 Task: Open Card Card0000000051 in Board Board0000000013 in Workspace WS0000000005 in Trello. Add Member carxxstreet791@gmail.com to Card Card0000000051 in Board Board0000000013 in Workspace WS0000000005 in Trello. Add Orange Label titled Label0000000051 to Card Card0000000051 in Board Board0000000013 in Workspace WS0000000005 in Trello. Add Checklist CL0000000051 to Card Card0000000051 in Board Board0000000013 in Workspace WS0000000005 in Trello. Add Dates with Start Date as Jun 01 2023 and Due Date as Jun 30 2023 to Card Card0000000051 in Board Board0000000013 in Workspace WS0000000005 in Trello
Action: Mouse moved to (276, 417)
Screenshot: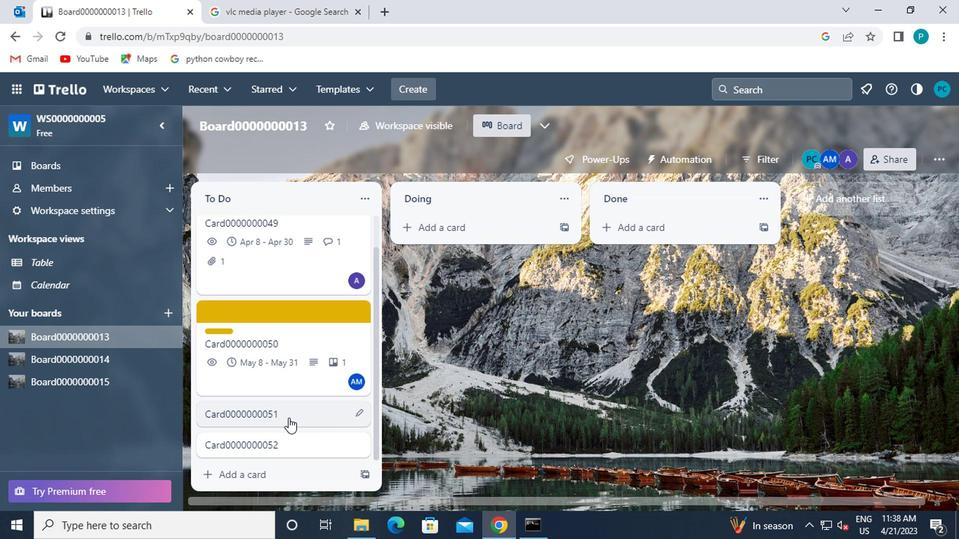 
Action: Mouse pressed left at (276, 417)
Screenshot: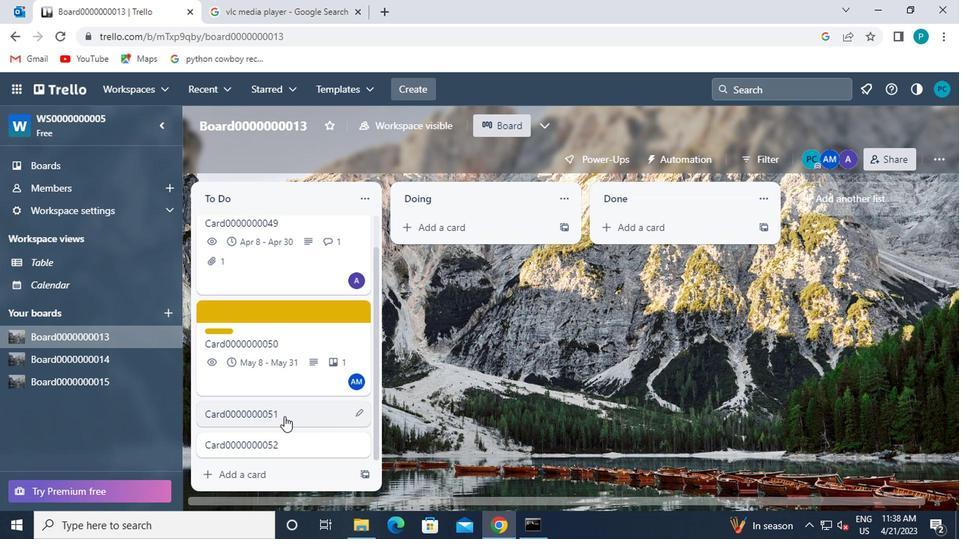
Action: Mouse moved to (627, 256)
Screenshot: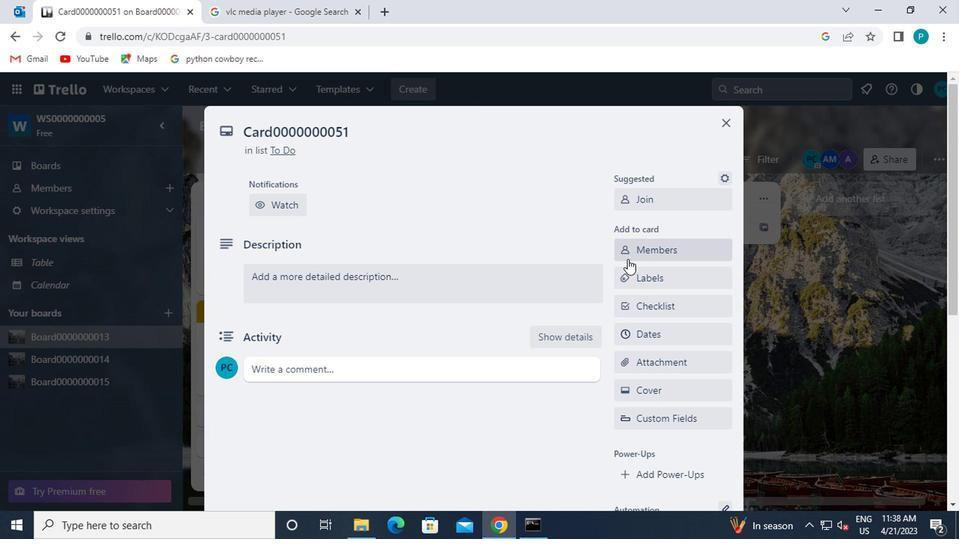 
Action: Mouse pressed left at (627, 256)
Screenshot: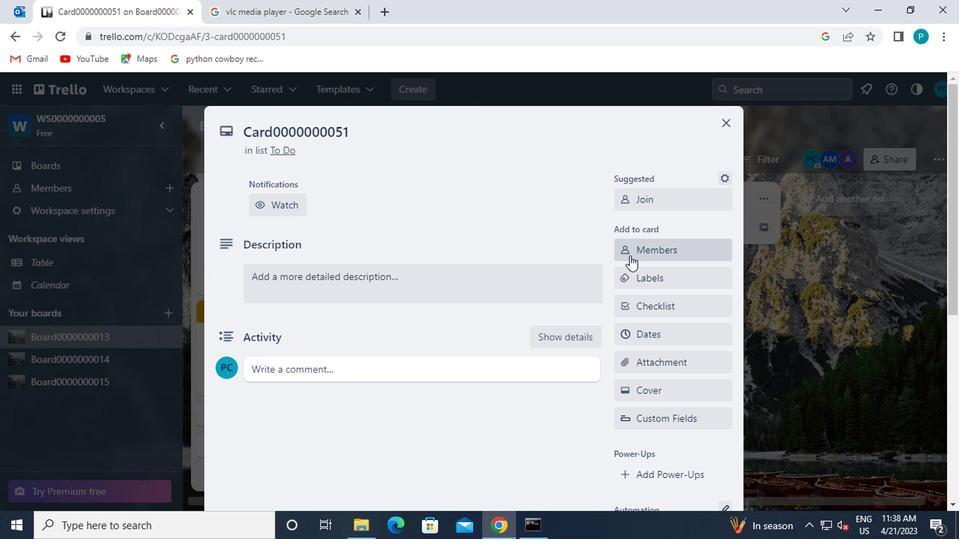 
Action: Mouse moved to (658, 315)
Screenshot: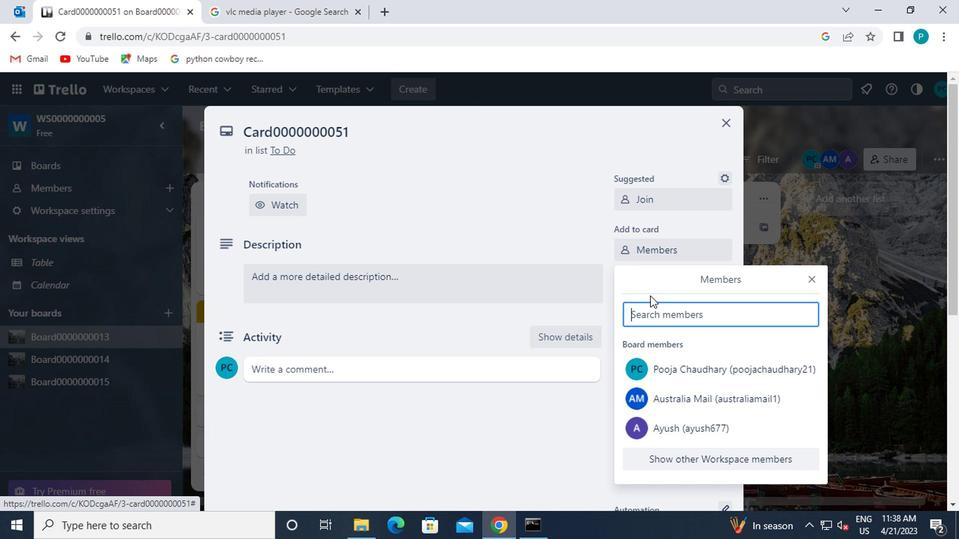 
Action: Mouse pressed left at (658, 315)
Screenshot: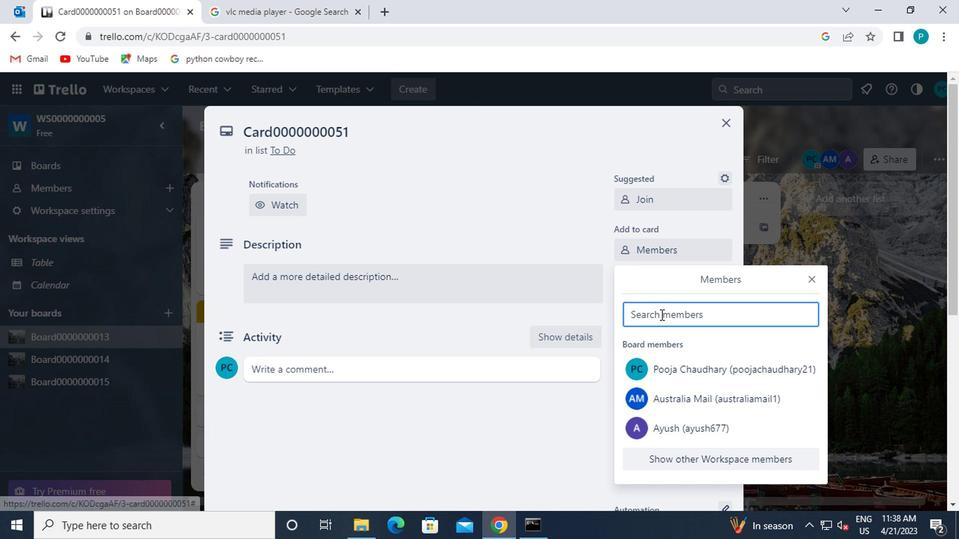 
Action: Key pressed <Key.caps_lock>carxxstreet
Screenshot: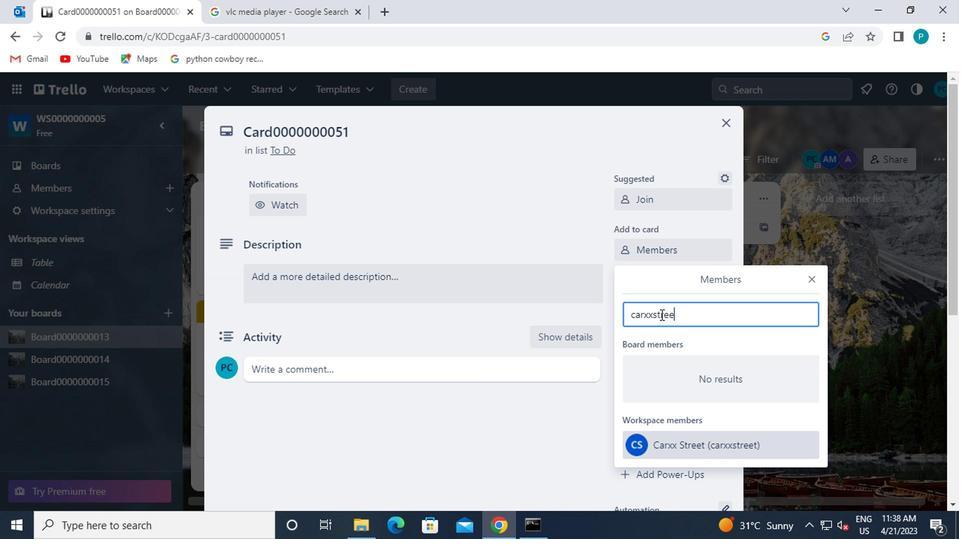
Action: Mouse moved to (694, 441)
Screenshot: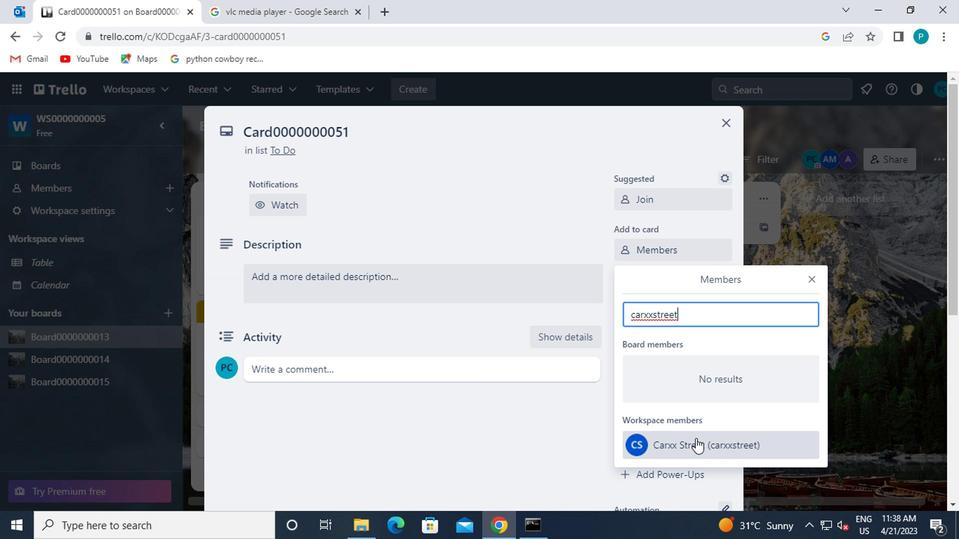 
Action: Mouse pressed left at (694, 441)
Screenshot: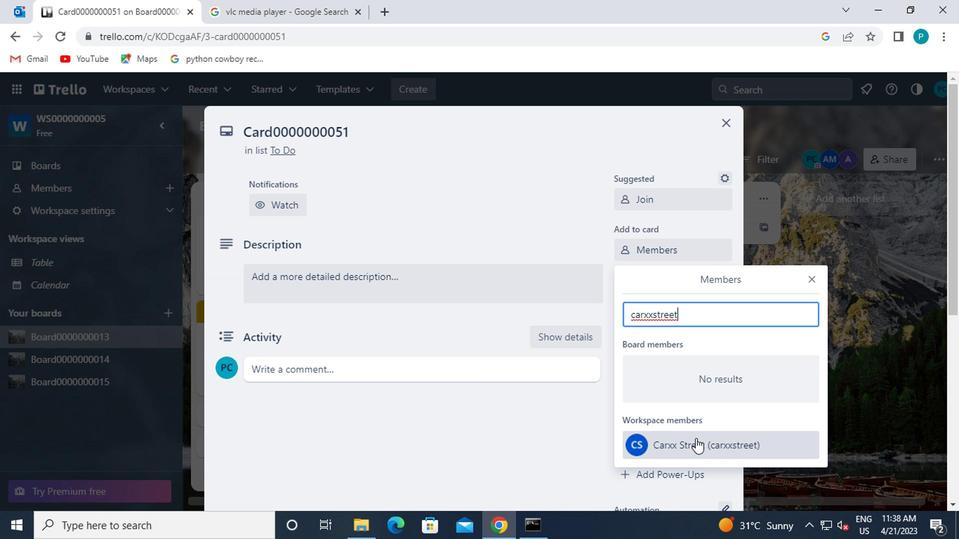 
Action: Mouse moved to (811, 276)
Screenshot: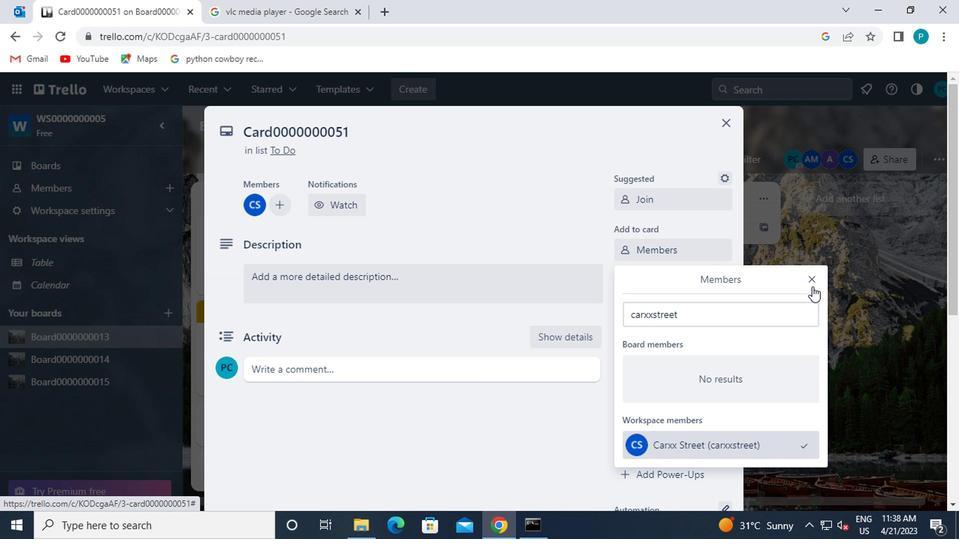 
Action: Mouse pressed left at (811, 276)
Screenshot: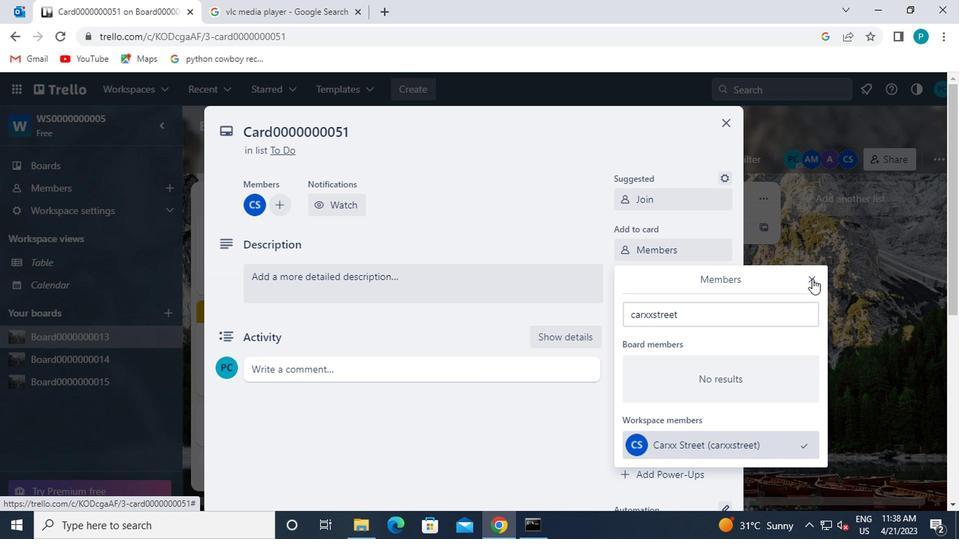 
Action: Mouse moved to (682, 287)
Screenshot: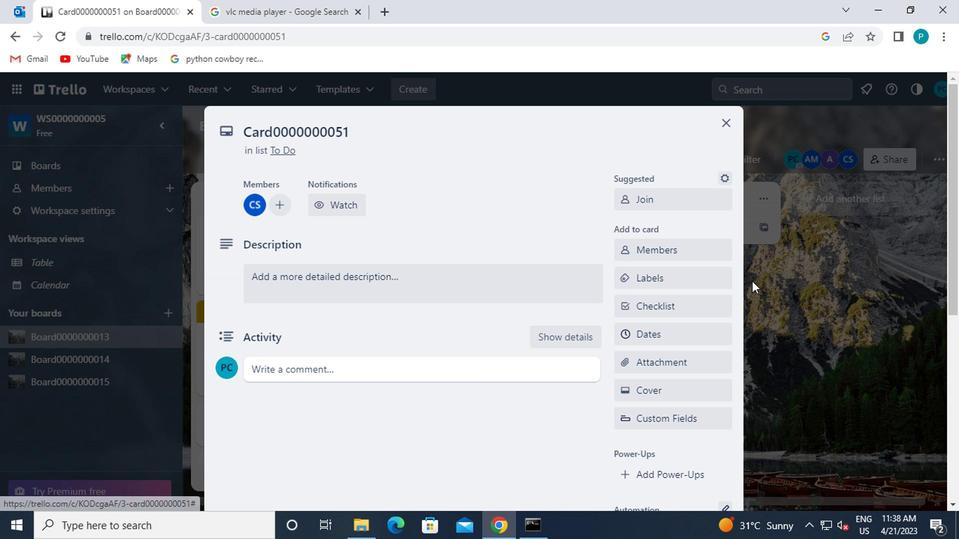 
Action: Mouse pressed left at (682, 287)
Screenshot: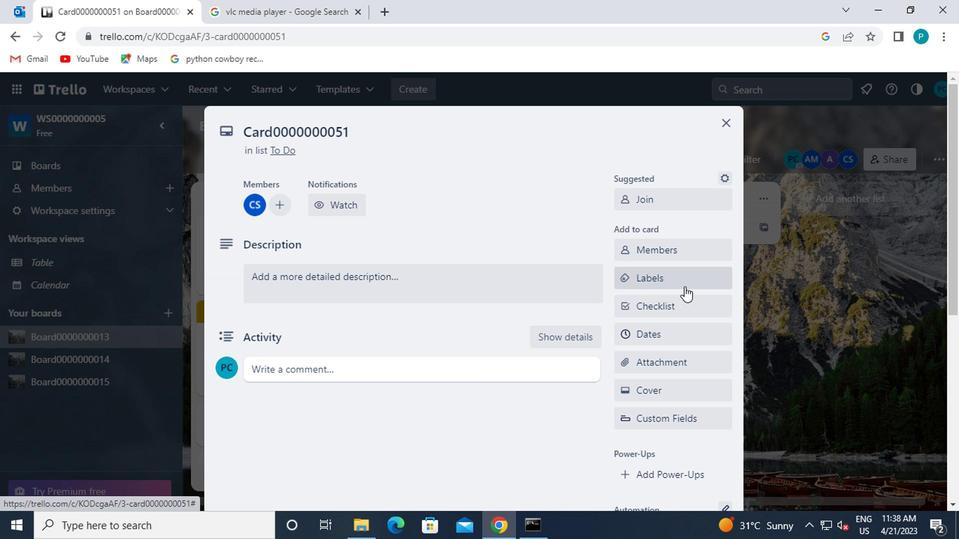 
Action: Mouse moved to (698, 425)
Screenshot: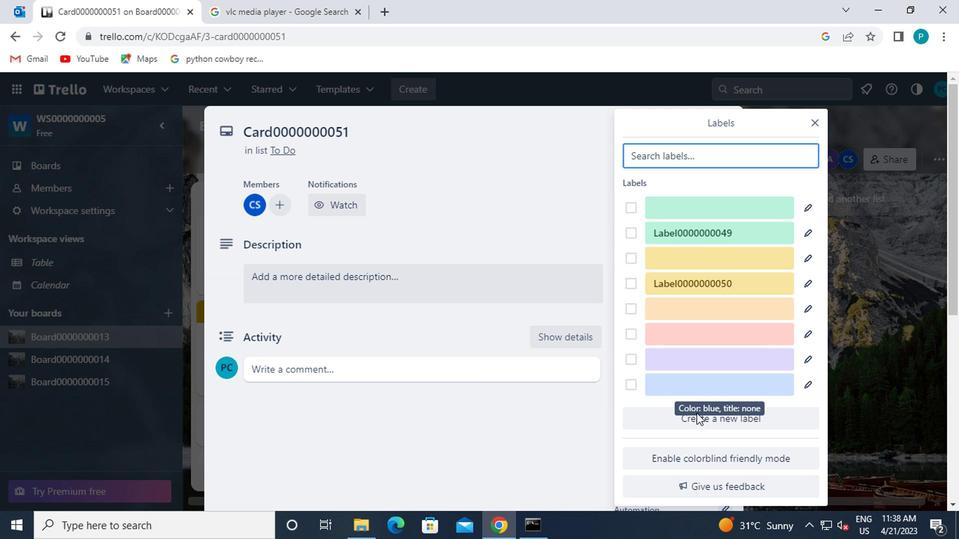 
Action: Mouse pressed left at (698, 425)
Screenshot: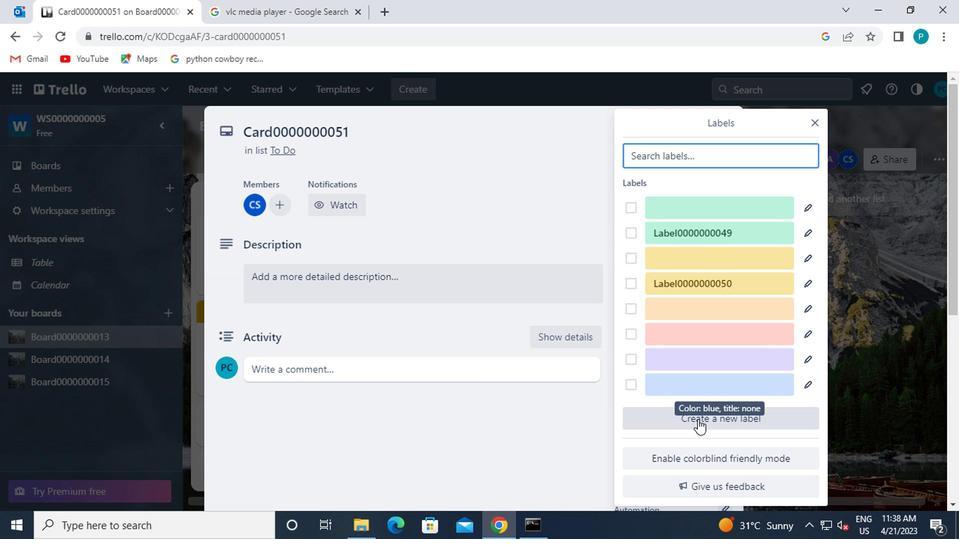 
Action: Mouse moved to (715, 321)
Screenshot: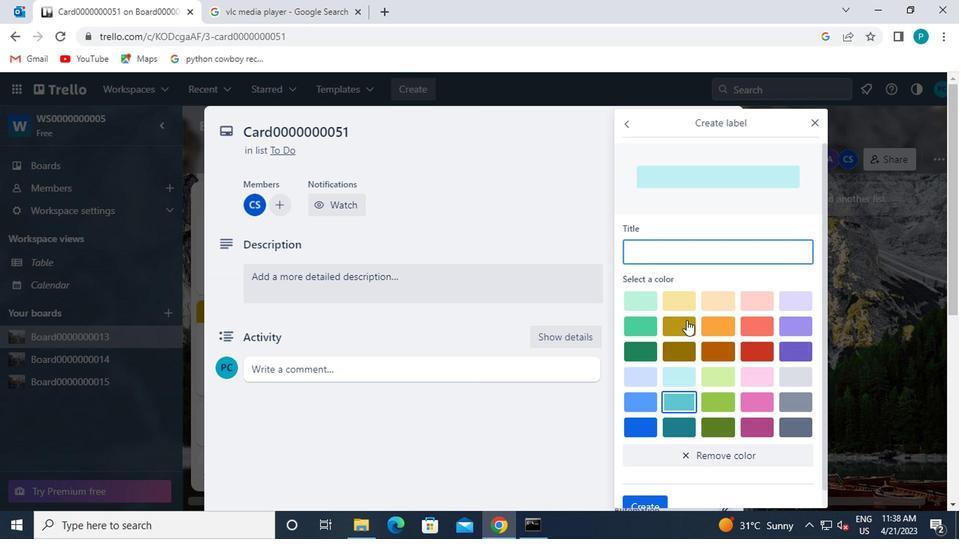 
Action: Mouse pressed left at (715, 321)
Screenshot: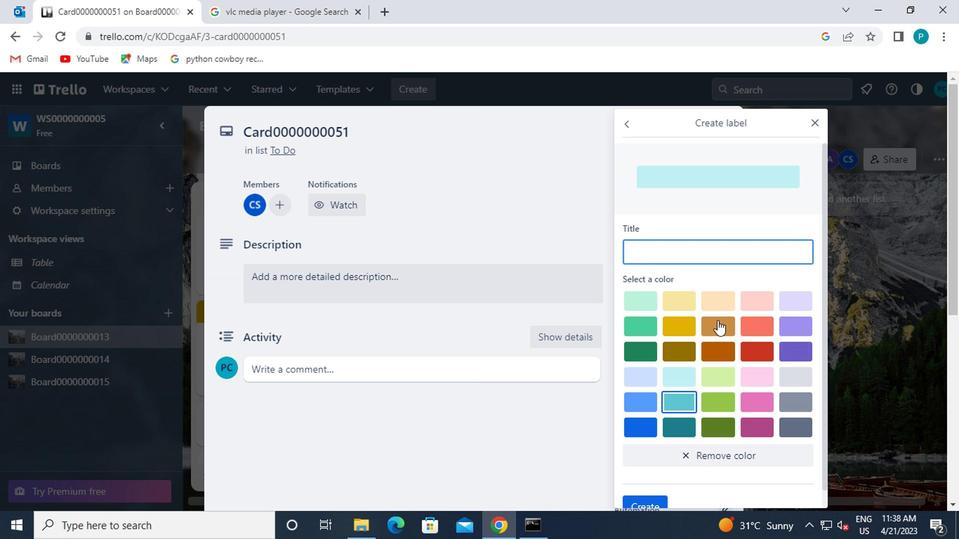 
Action: Mouse moved to (646, 250)
Screenshot: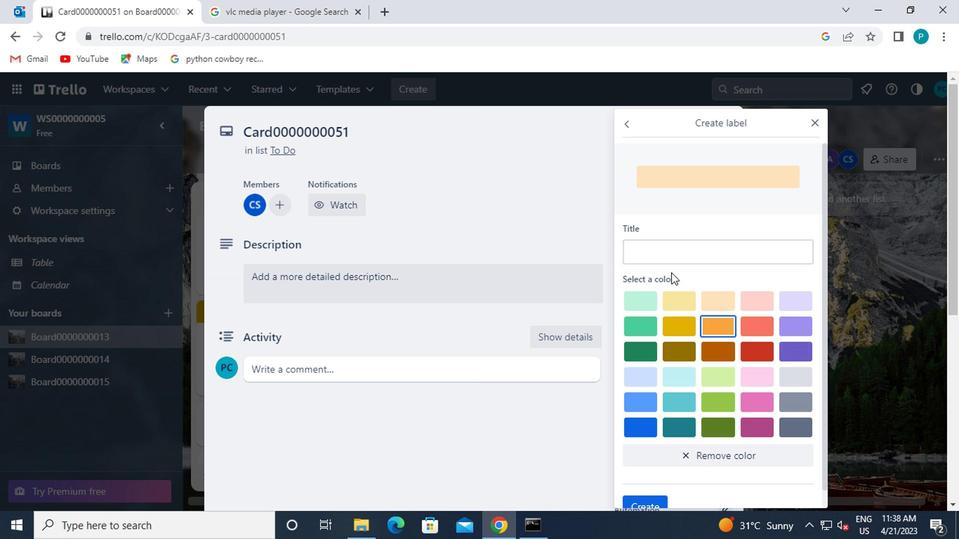 
Action: Mouse pressed left at (646, 250)
Screenshot: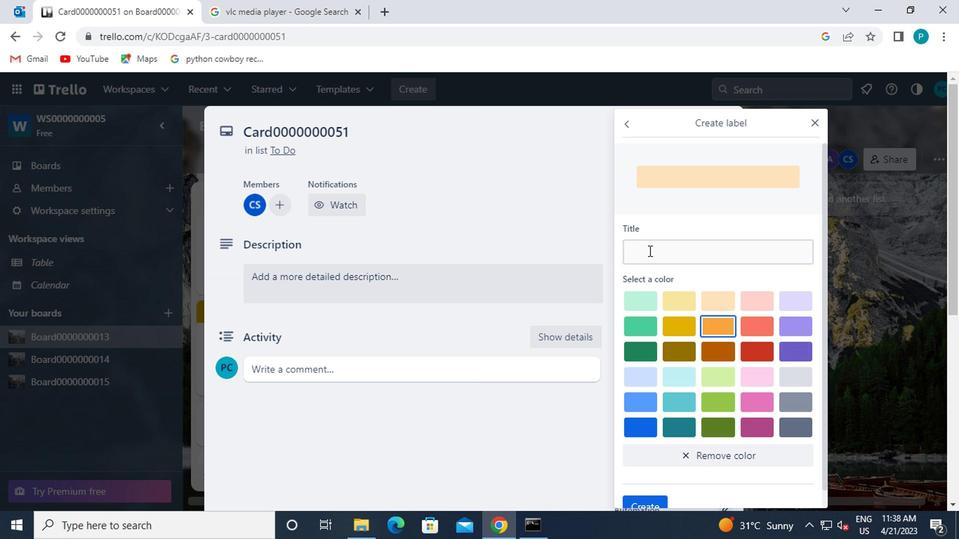
Action: Key pressed <Key.caps_lock>l<Key.caps_lock>abel0000000050<Key.backspace>1
Screenshot: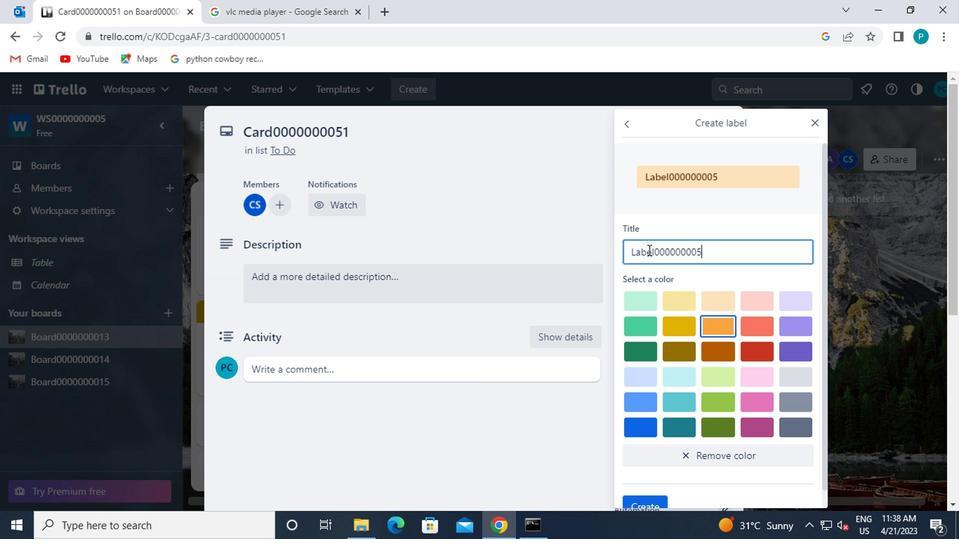 
Action: Mouse moved to (699, 393)
Screenshot: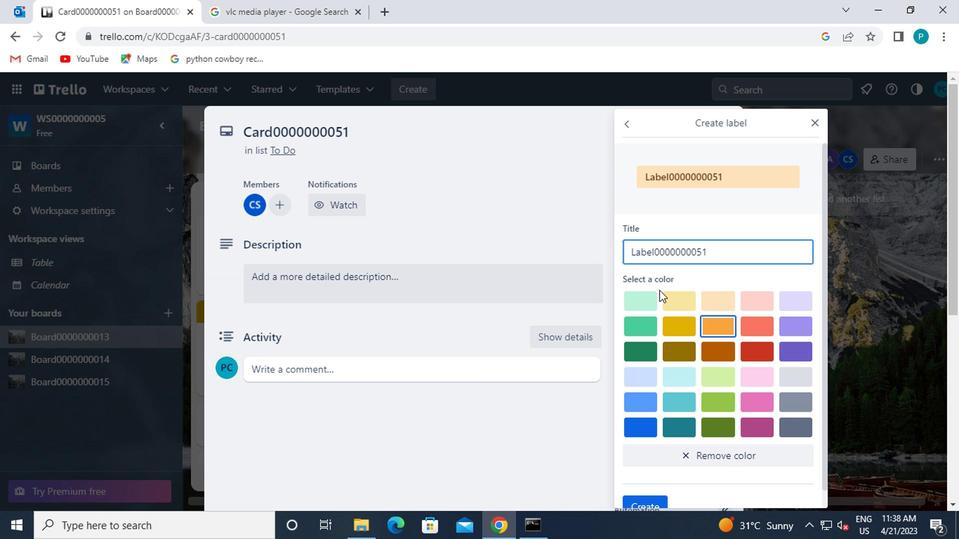 
Action: Mouse scrolled (699, 392) with delta (0, 0)
Screenshot: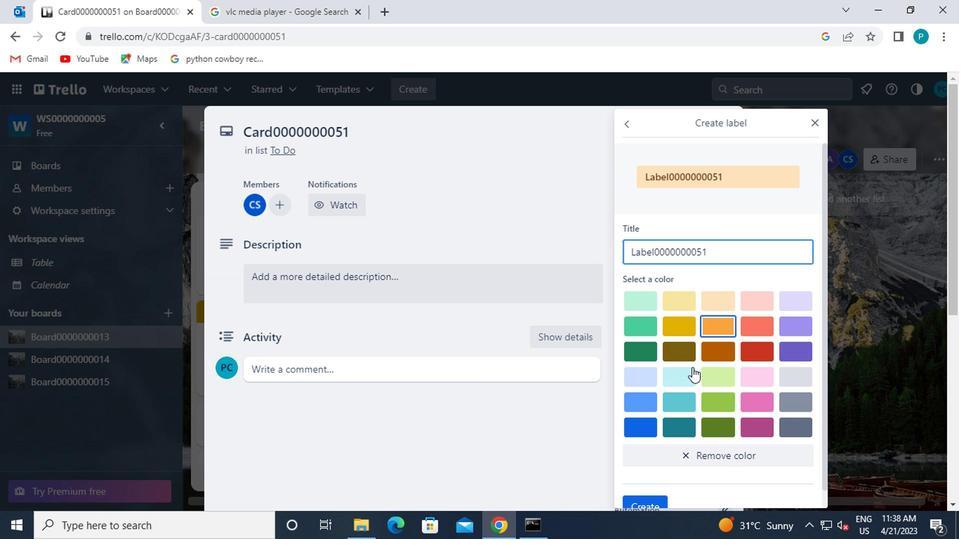 
Action: Mouse scrolled (699, 392) with delta (0, 0)
Screenshot: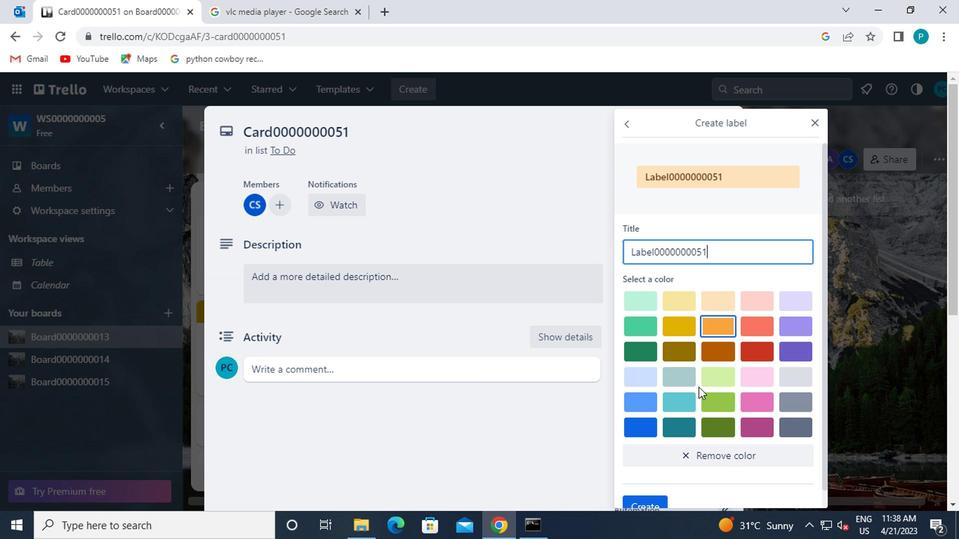 
Action: Mouse scrolled (699, 392) with delta (0, 0)
Screenshot: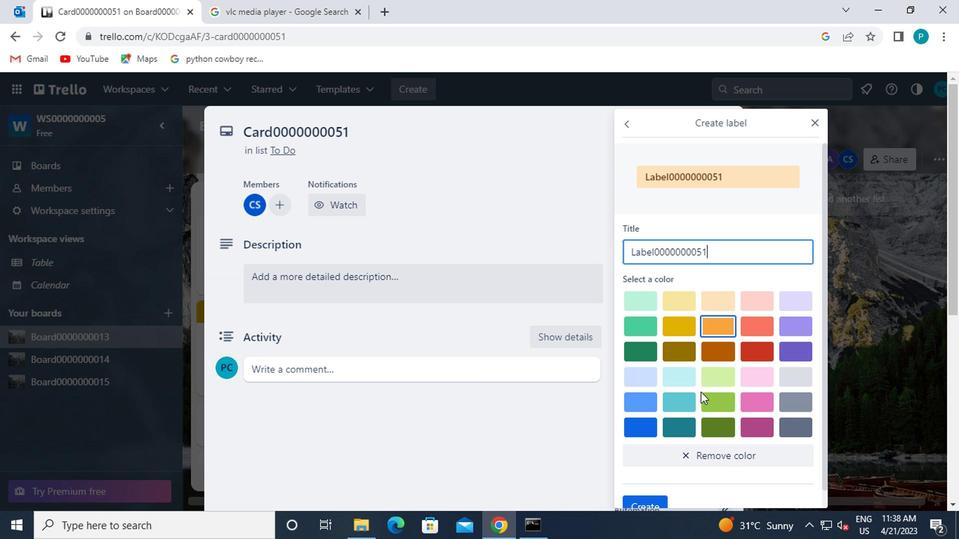 
Action: Mouse moved to (648, 486)
Screenshot: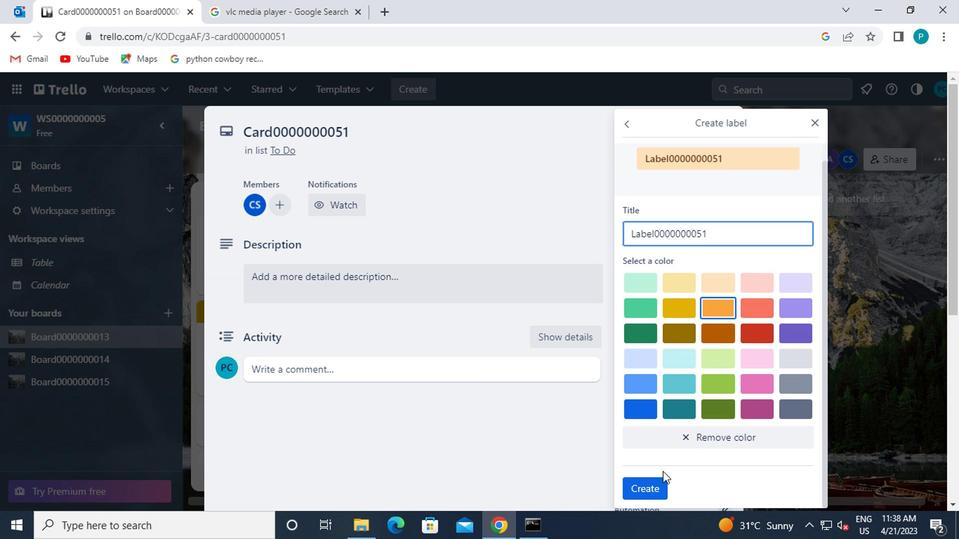
Action: Mouse pressed left at (648, 486)
Screenshot: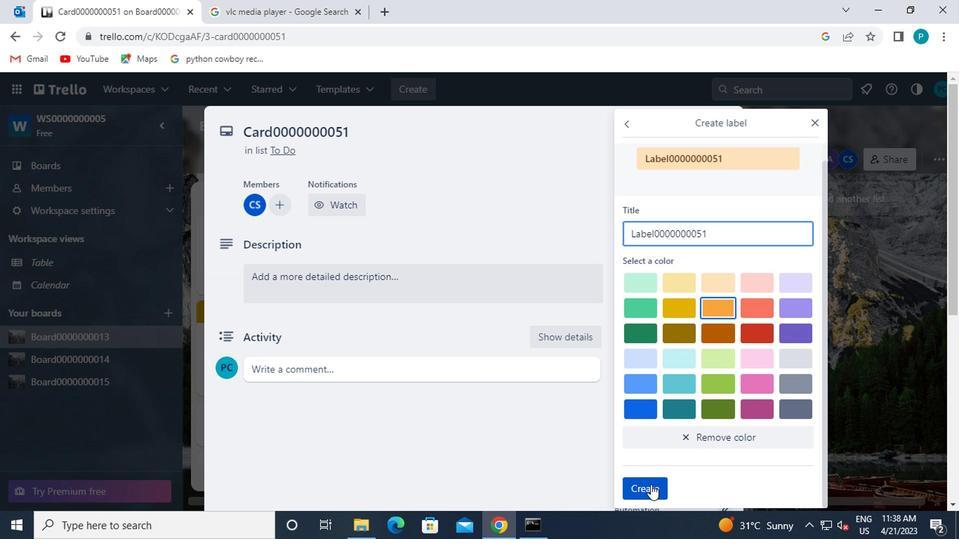 
Action: Mouse moved to (814, 123)
Screenshot: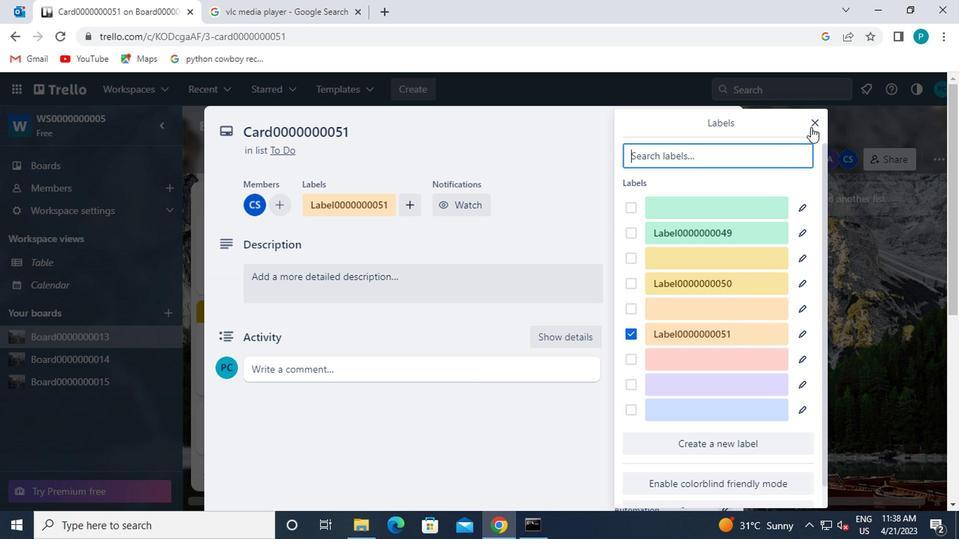 
Action: Mouse pressed left at (814, 123)
Screenshot: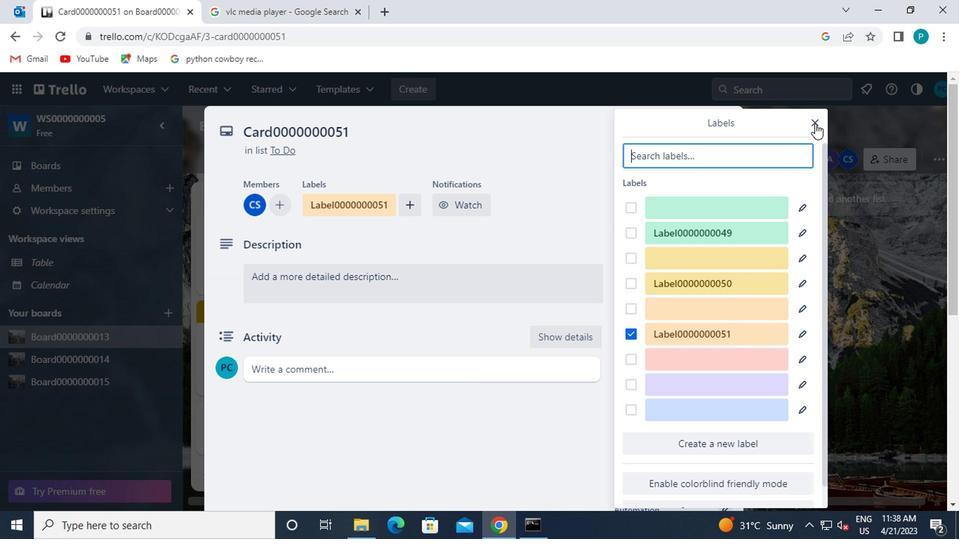 
Action: Mouse moved to (651, 318)
Screenshot: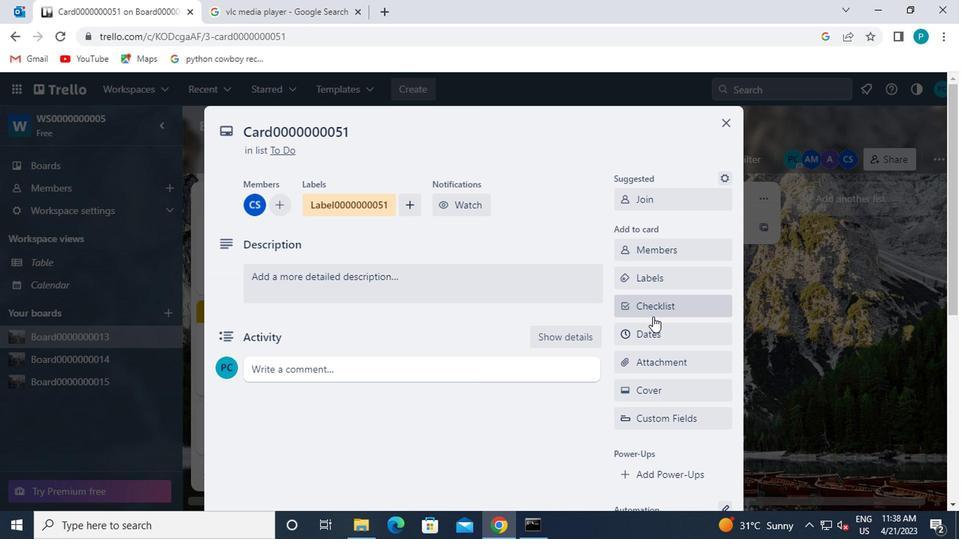 
Action: Mouse pressed left at (651, 318)
Screenshot: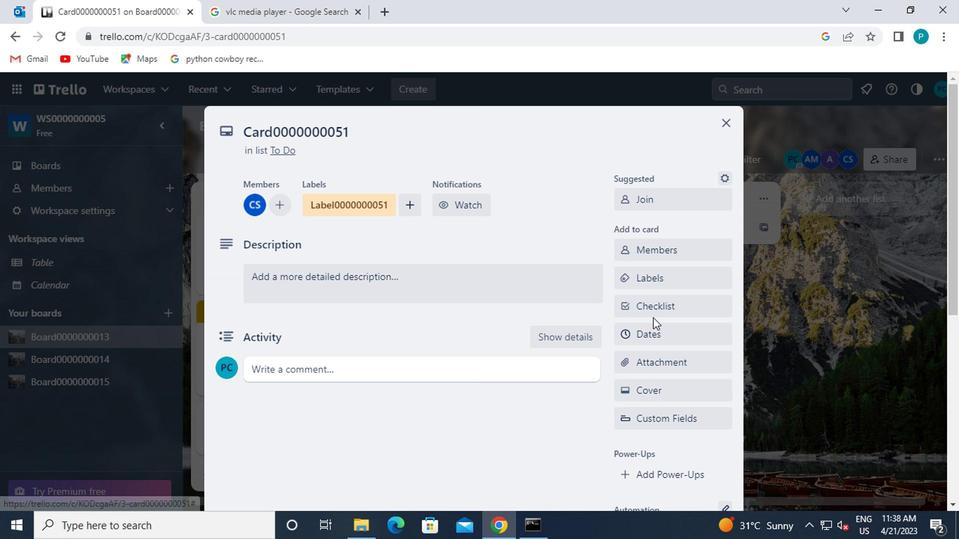 
Action: Mouse moved to (646, 314)
Screenshot: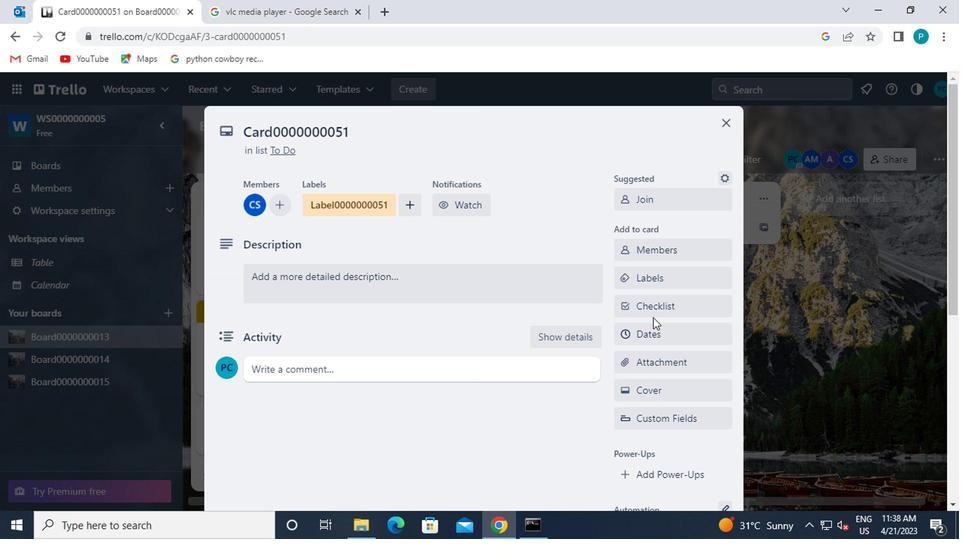 
Action: Mouse pressed left at (646, 314)
Screenshot: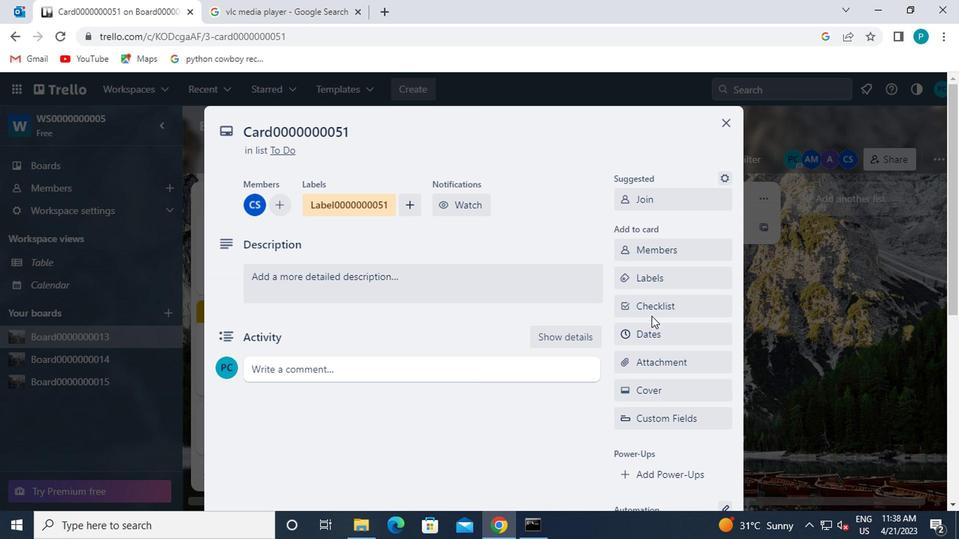 
Action: Mouse moved to (646, 313)
Screenshot: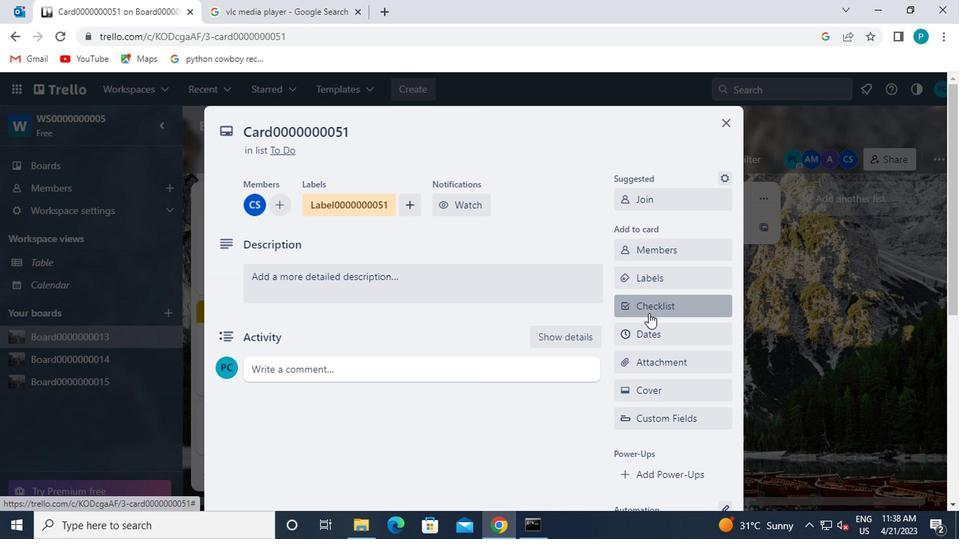 
Action: Key pressed <Key.caps_lock>cl0000000051
Screenshot: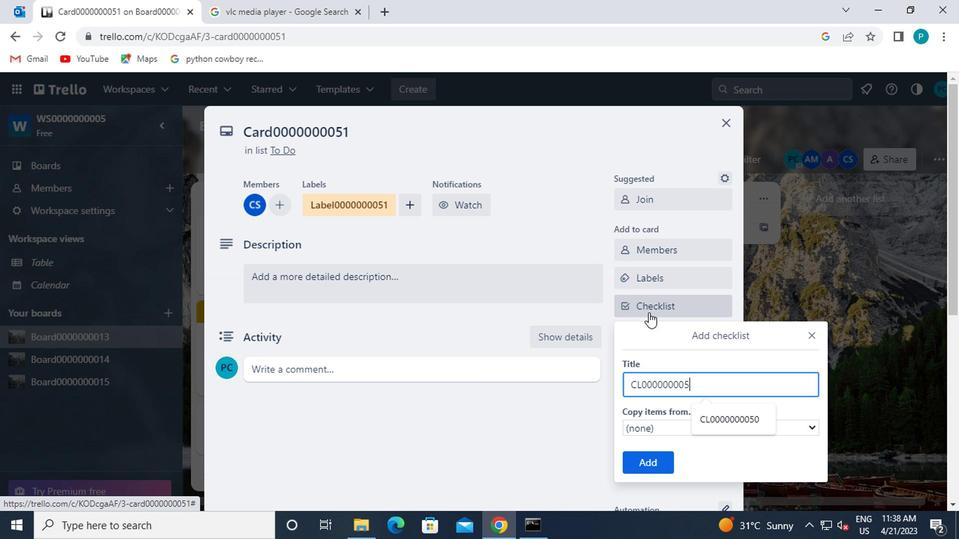 
Action: Mouse moved to (655, 463)
Screenshot: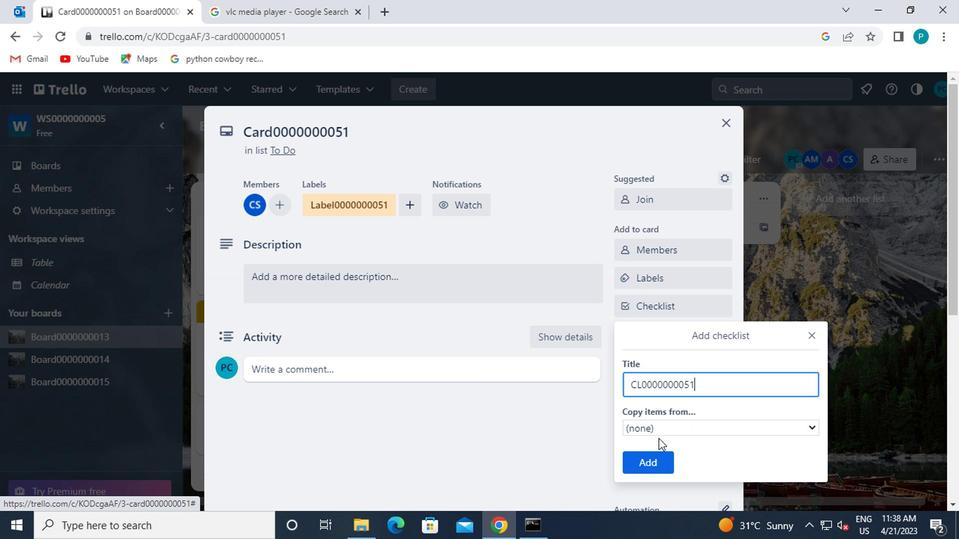 
Action: Mouse pressed left at (655, 463)
Screenshot: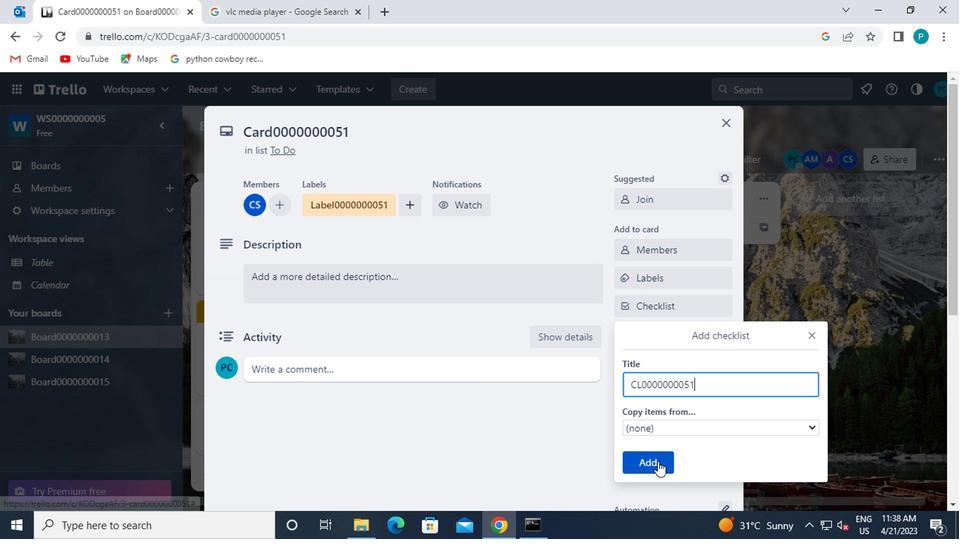 
Action: Mouse moved to (627, 346)
Screenshot: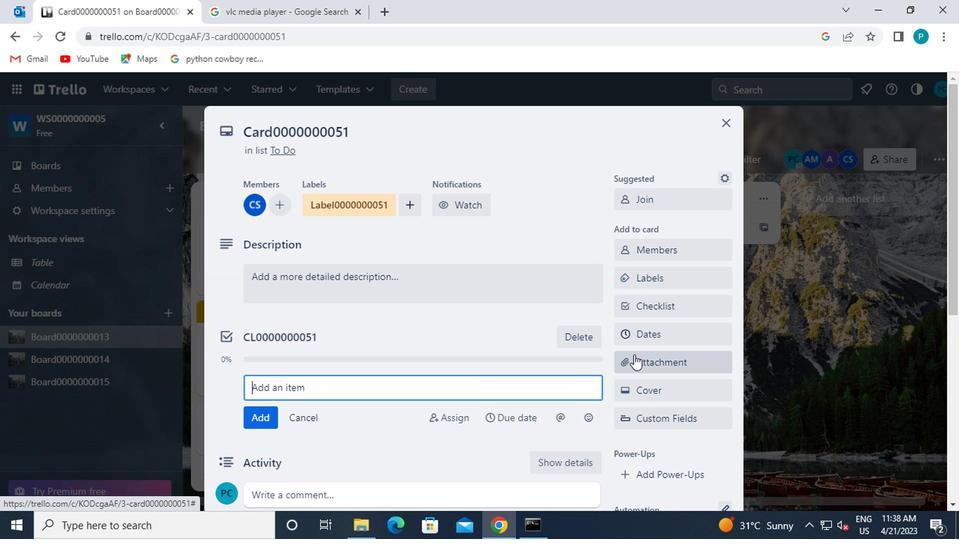 
Action: Mouse pressed left at (627, 346)
Screenshot: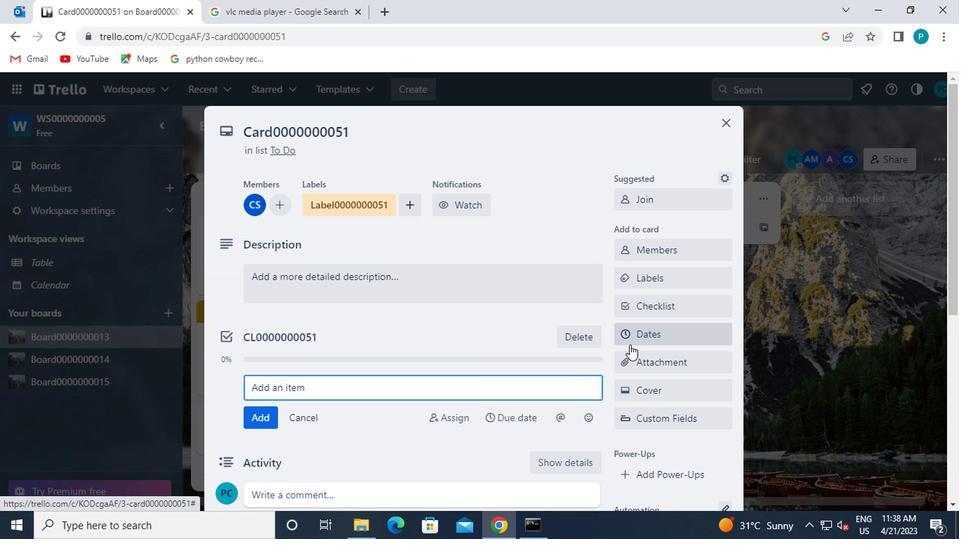 
Action: Mouse moved to (624, 376)
Screenshot: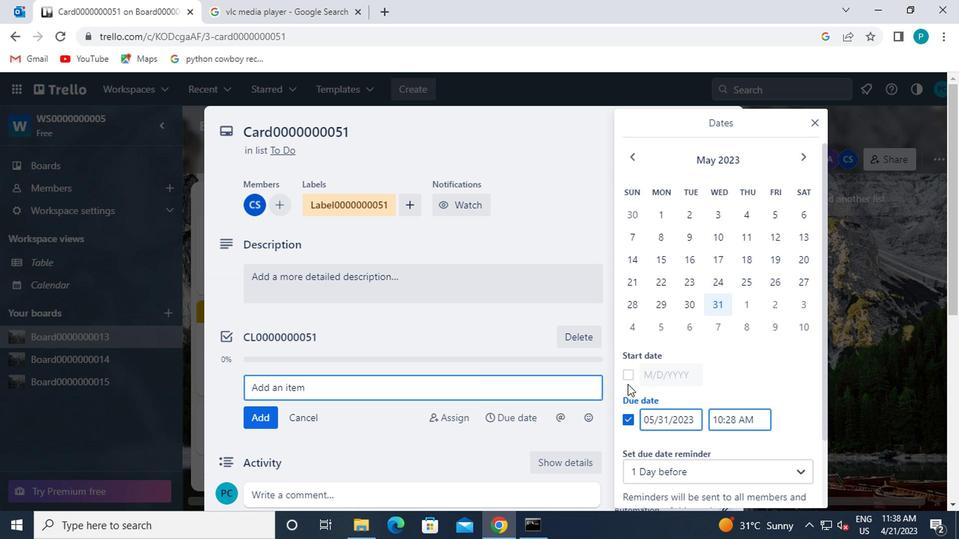 
Action: Mouse pressed left at (624, 376)
Screenshot: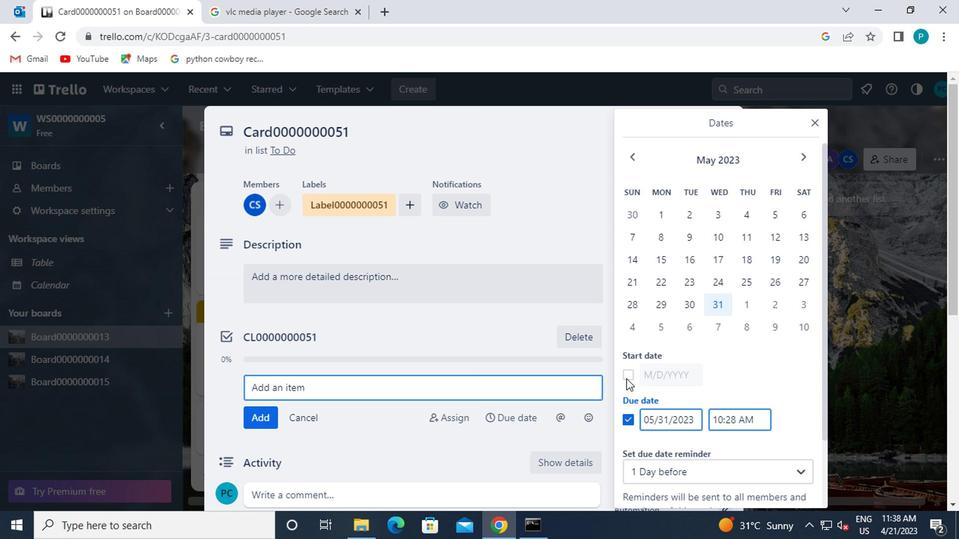 
Action: Mouse moved to (803, 163)
Screenshot: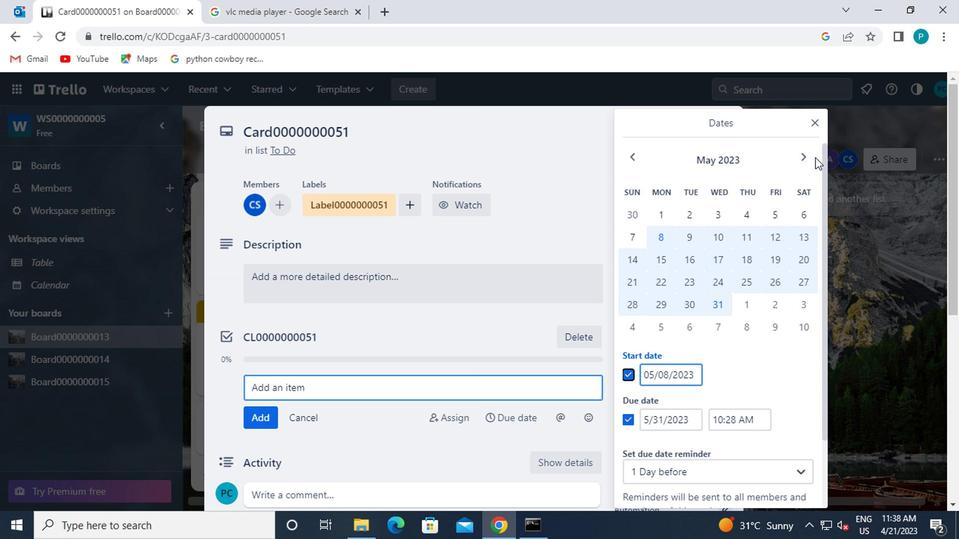
Action: Mouse pressed left at (803, 163)
Screenshot: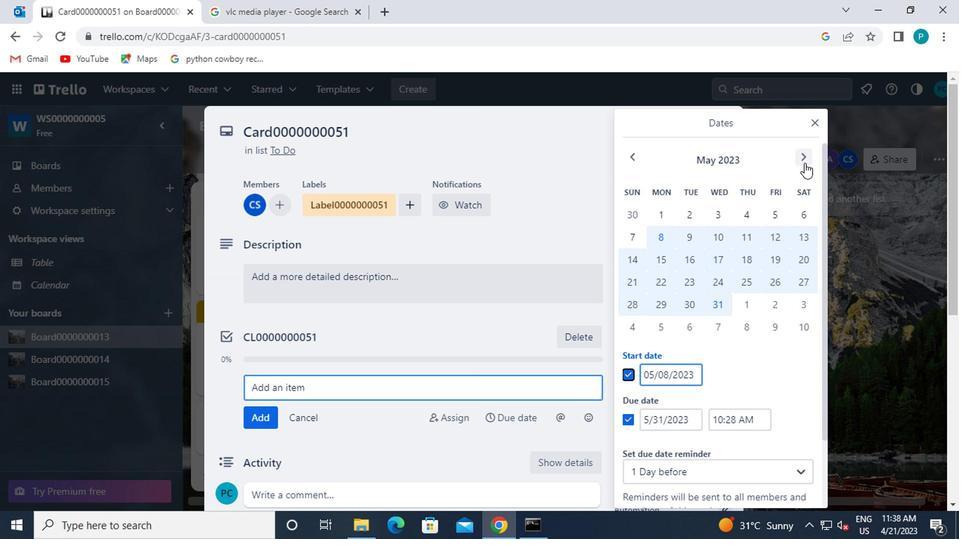 
Action: Mouse moved to (745, 215)
Screenshot: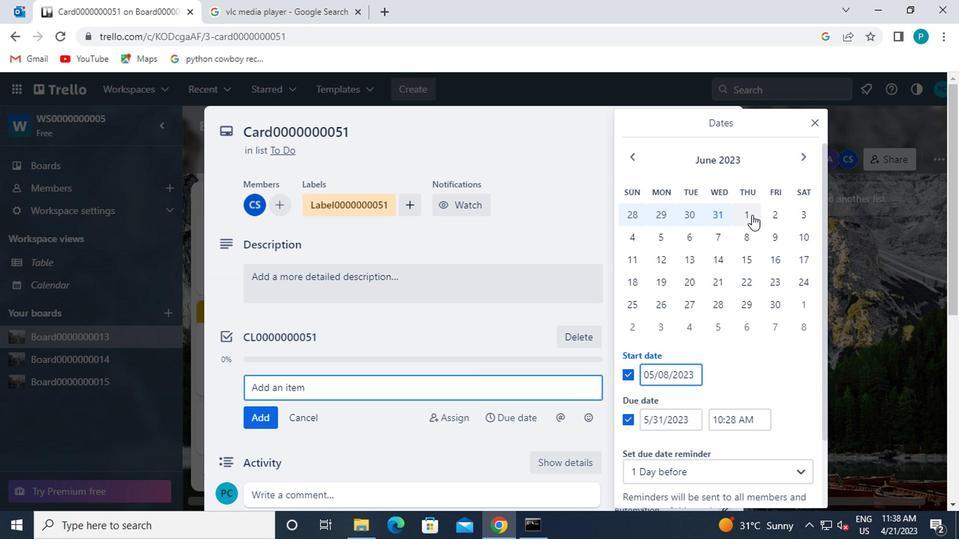 
Action: Mouse pressed left at (745, 215)
Screenshot: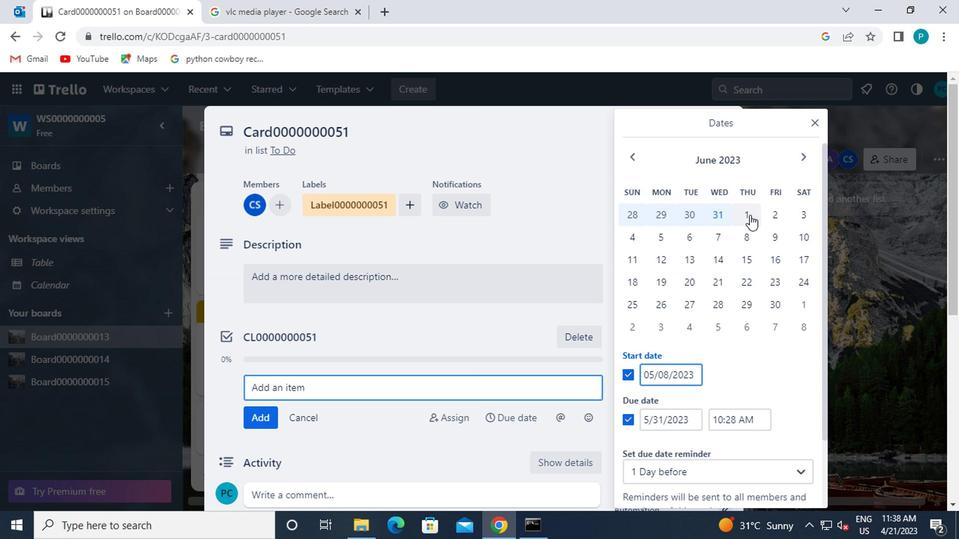 
Action: Mouse moved to (773, 305)
Screenshot: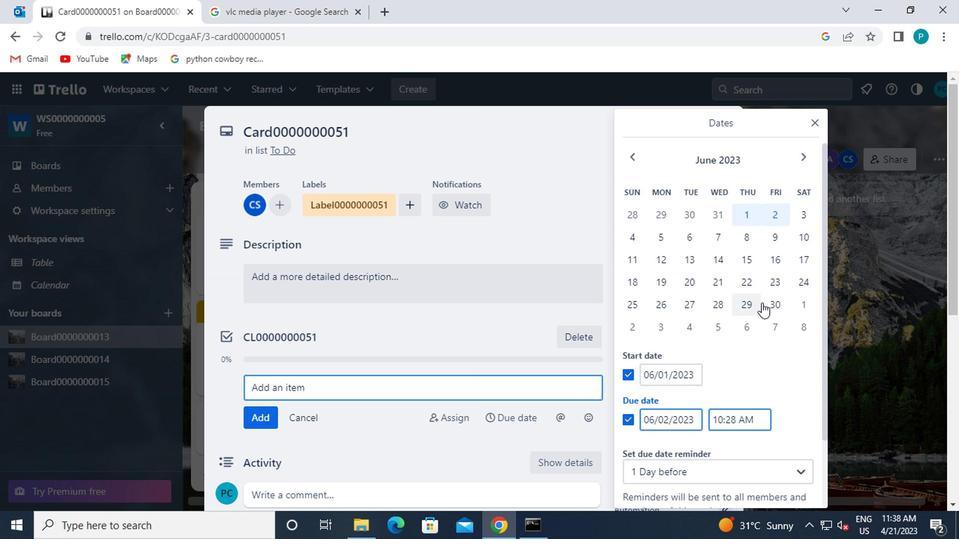 
Action: Mouse pressed left at (773, 305)
Screenshot: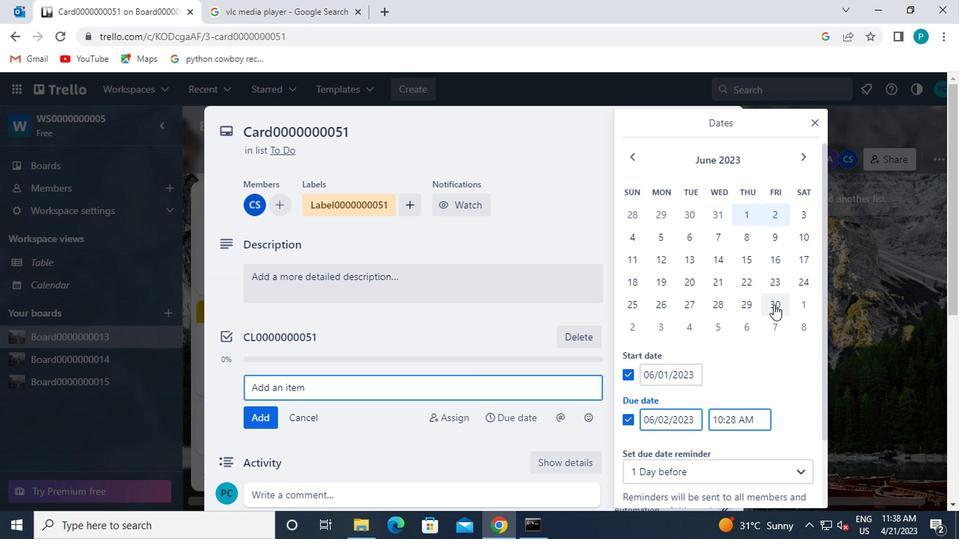 
Action: Mouse scrolled (773, 305) with delta (0, 0)
Screenshot: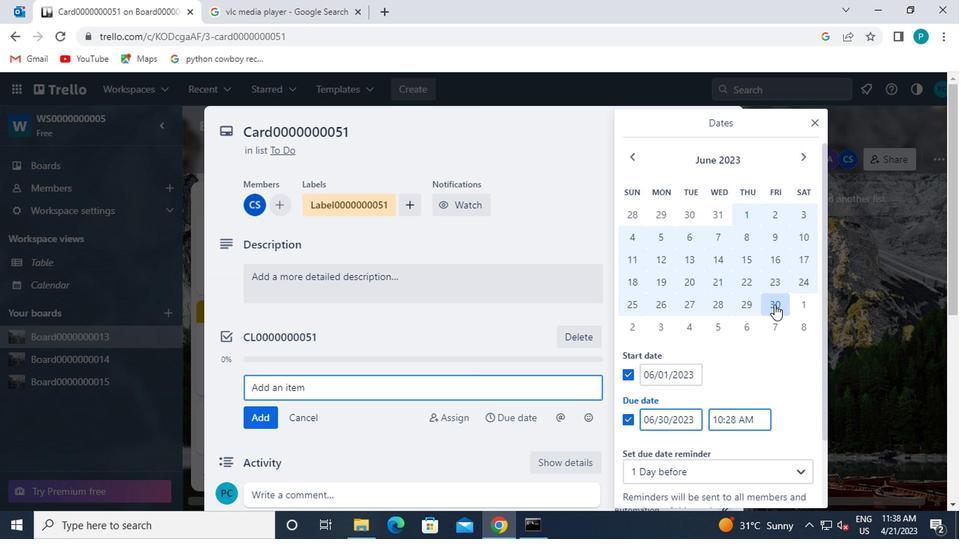 
Action: Mouse scrolled (773, 305) with delta (0, 0)
Screenshot: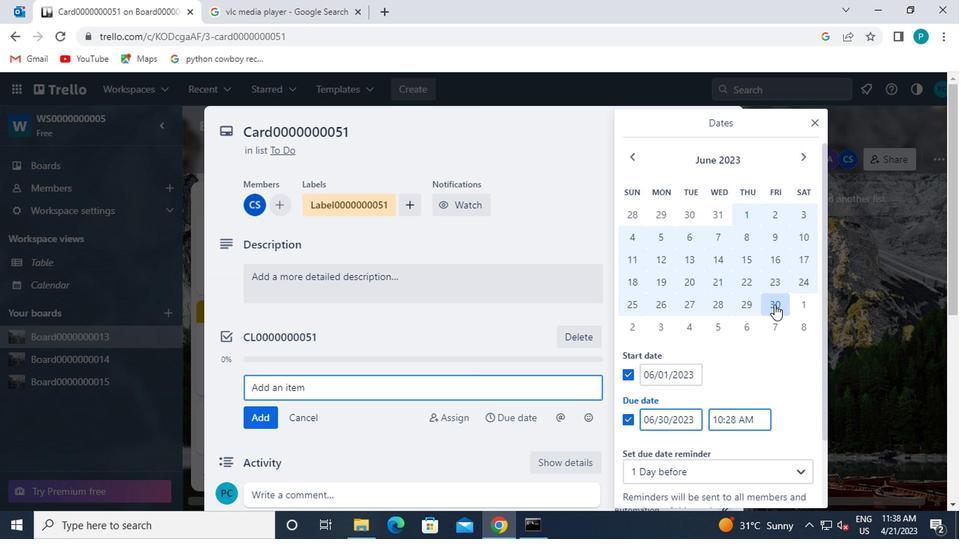 
Action: Mouse moved to (726, 449)
Screenshot: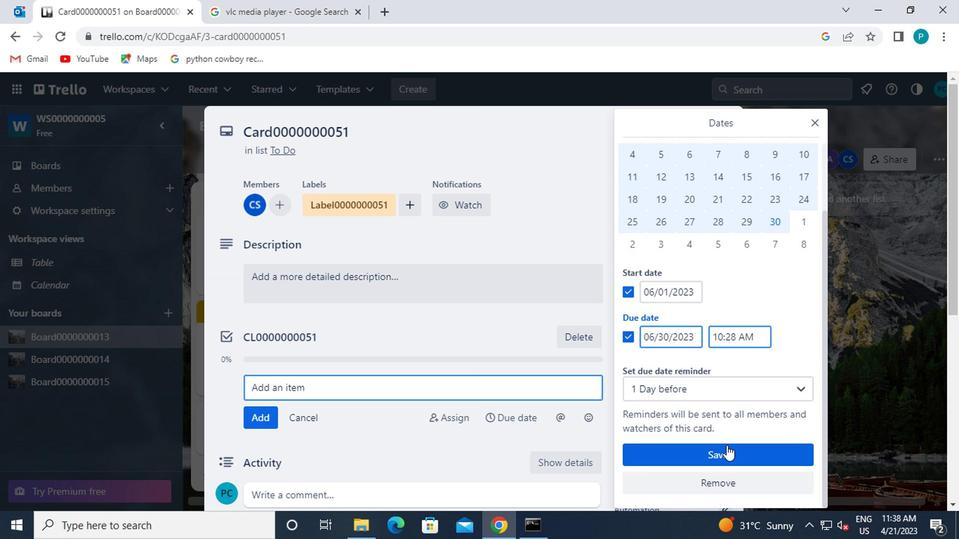 
Action: Mouse pressed left at (726, 449)
Screenshot: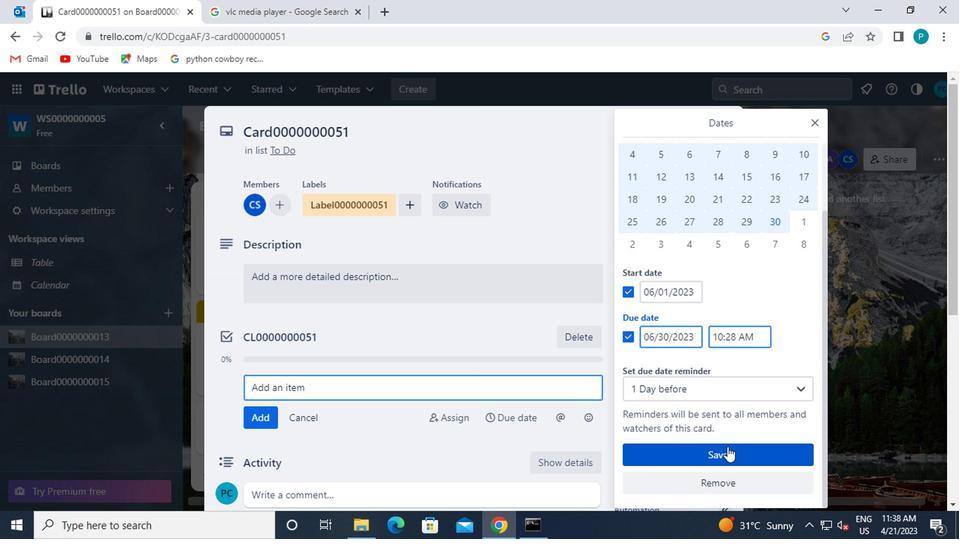 
Action: Mouse moved to (591, 407)
Screenshot: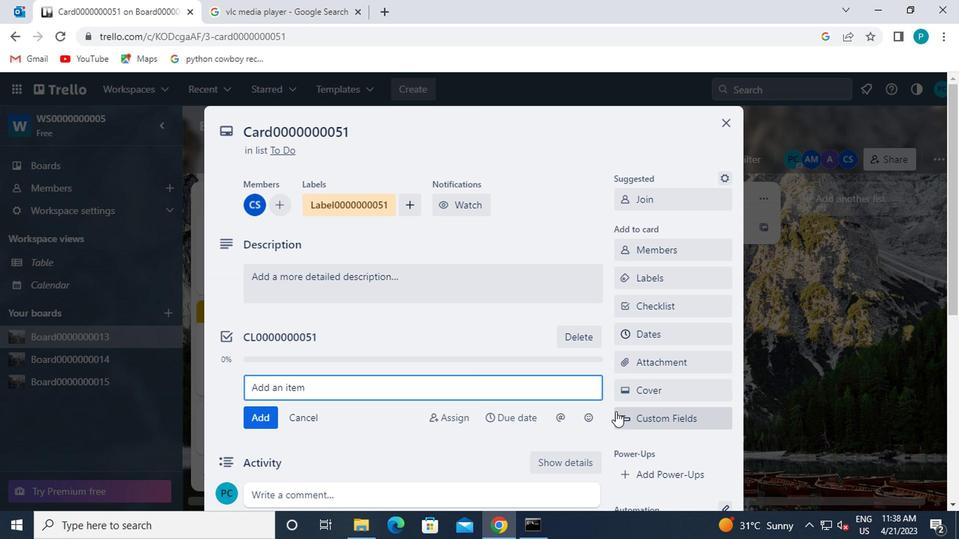 
